 Task: Choose the host language as Russian.
Action: Mouse moved to (587, 209)
Screenshot: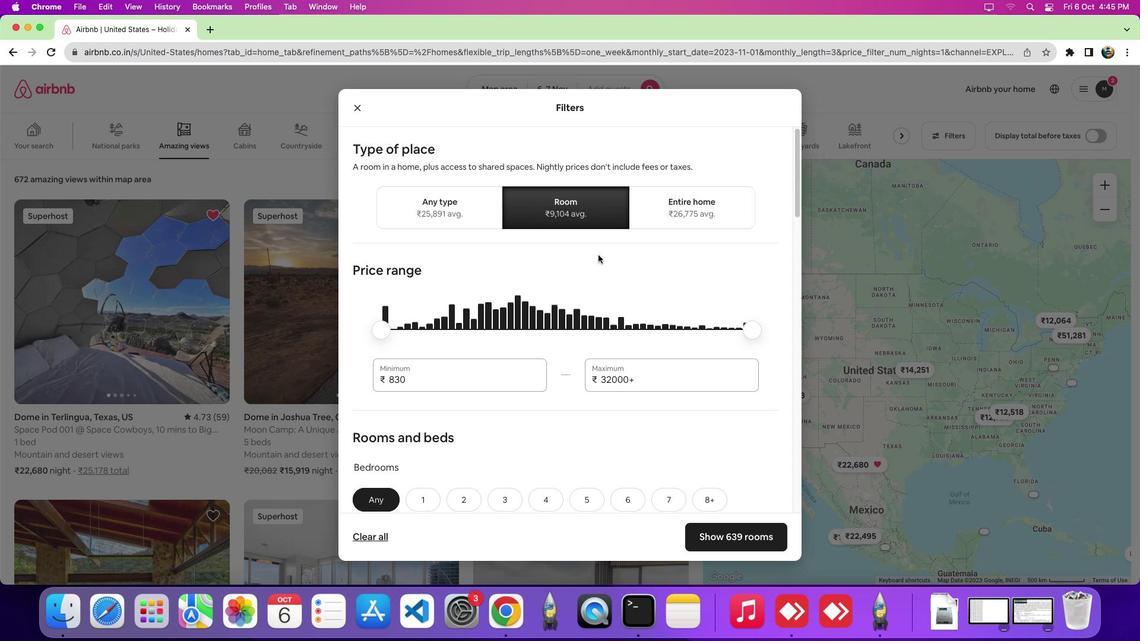 
Action: Mouse pressed left at (587, 209)
Screenshot: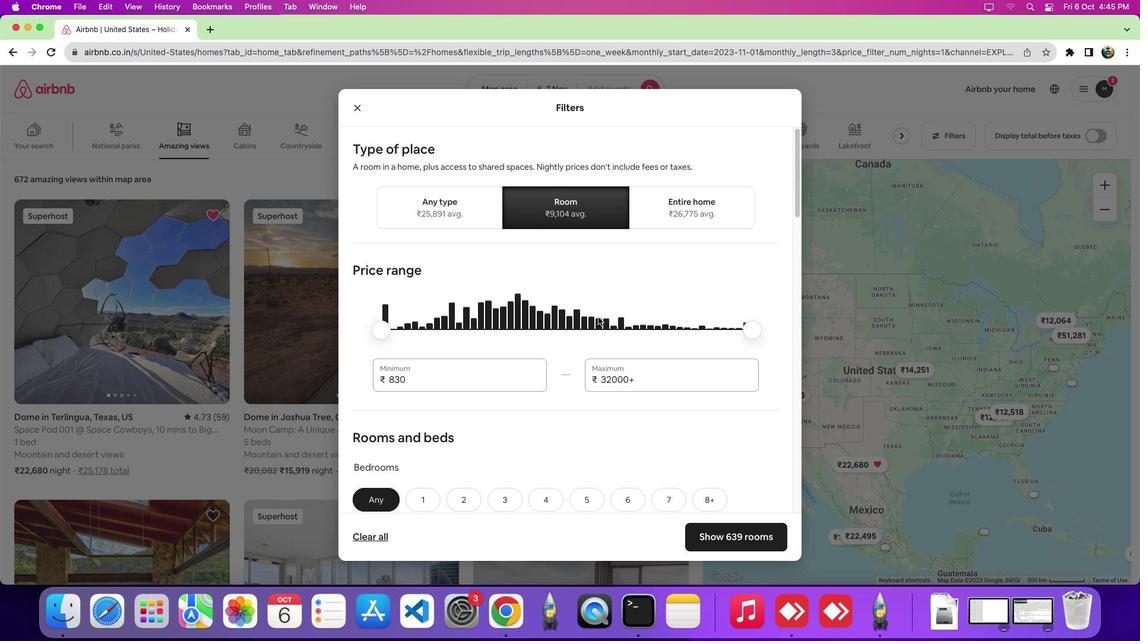 
Action: Mouse moved to (598, 376)
Screenshot: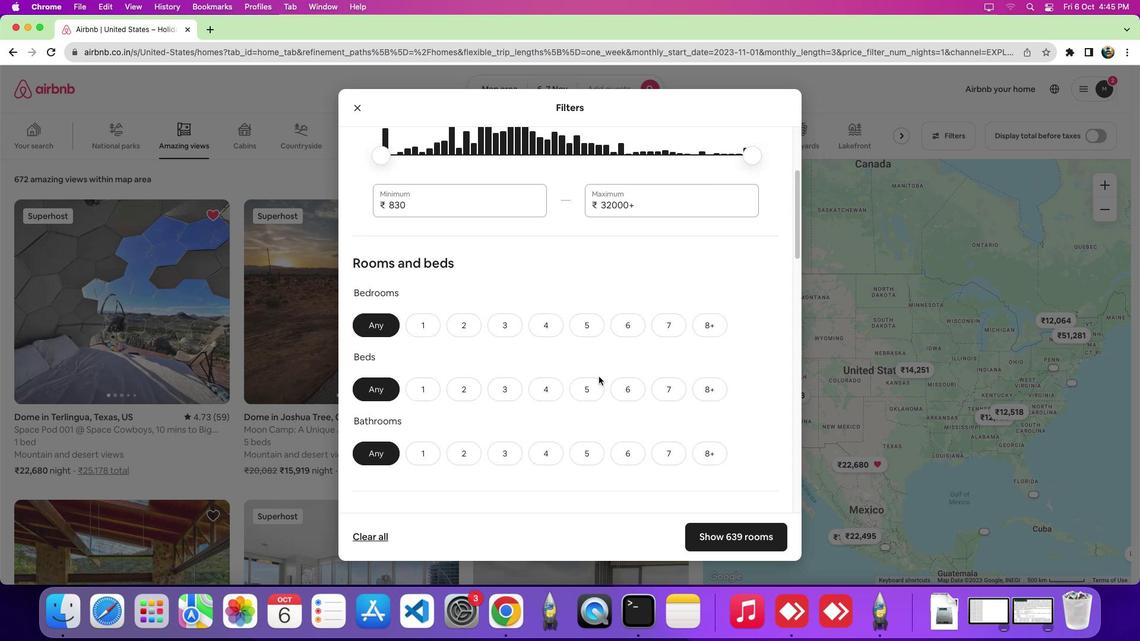 
Action: Mouse scrolled (598, 376) with delta (0, 0)
Screenshot: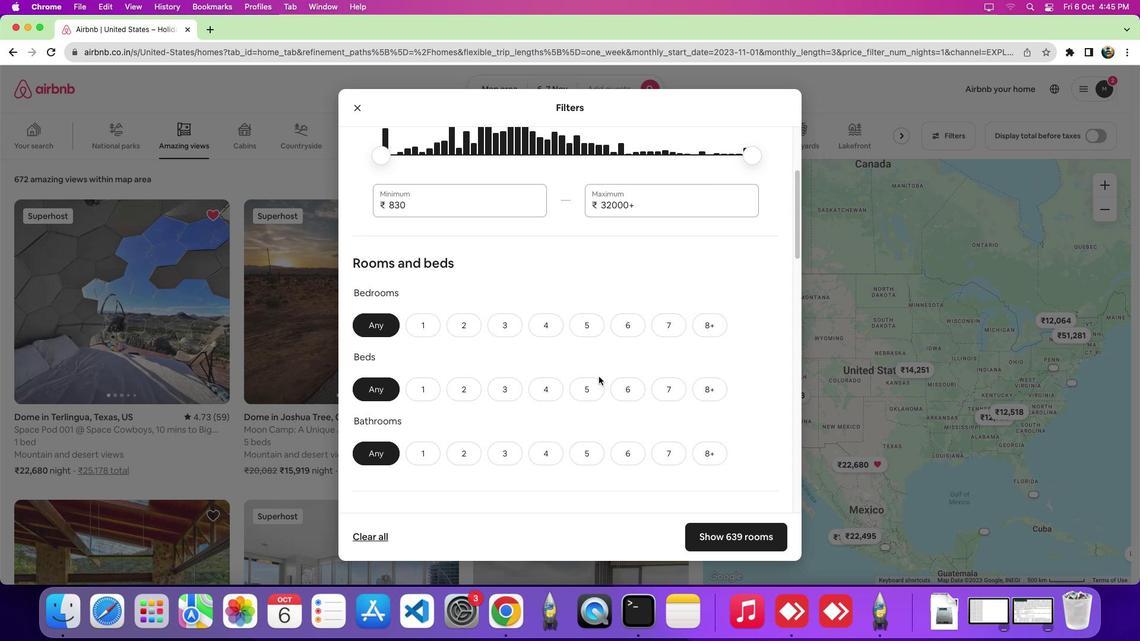 
Action: Mouse scrolled (598, 376) with delta (0, 0)
Screenshot: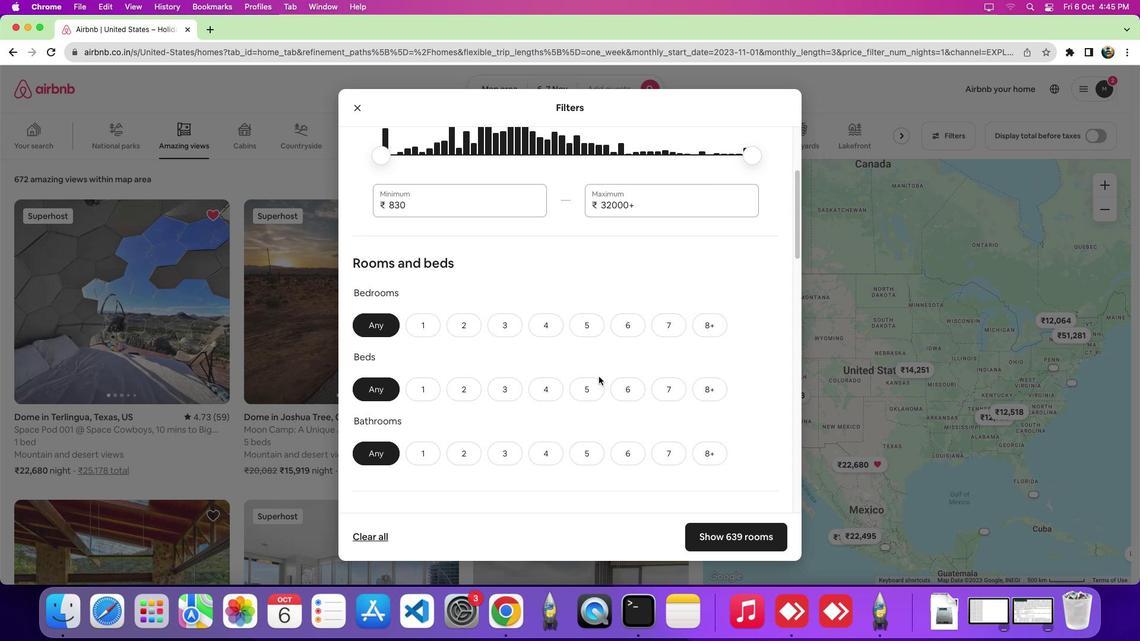 
Action: Mouse scrolled (598, 376) with delta (0, -2)
Screenshot: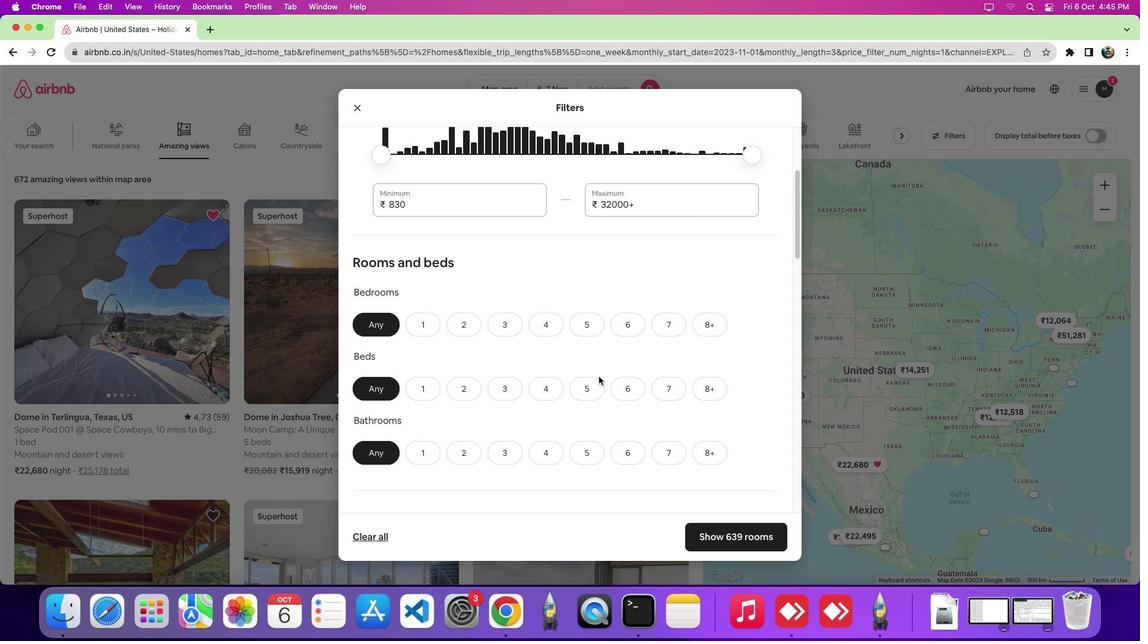 
Action: Mouse scrolled (598, 376) with delta (0, 0)
Screenshot: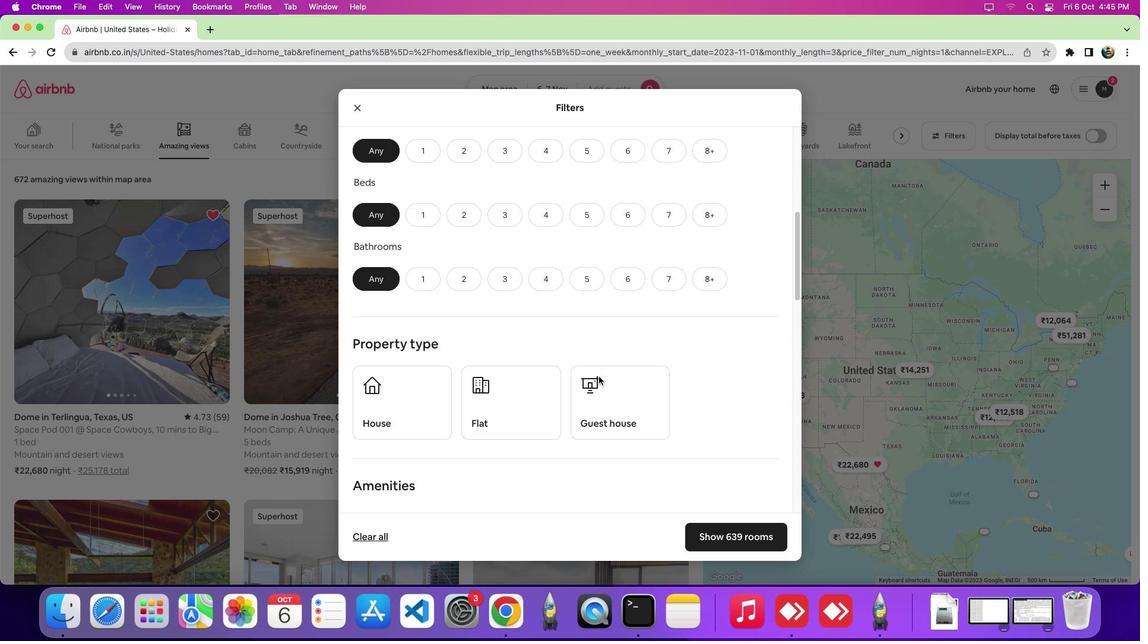 
Action: Mouse scrolled (598, 376) with delta (0, 0)
Screenshot: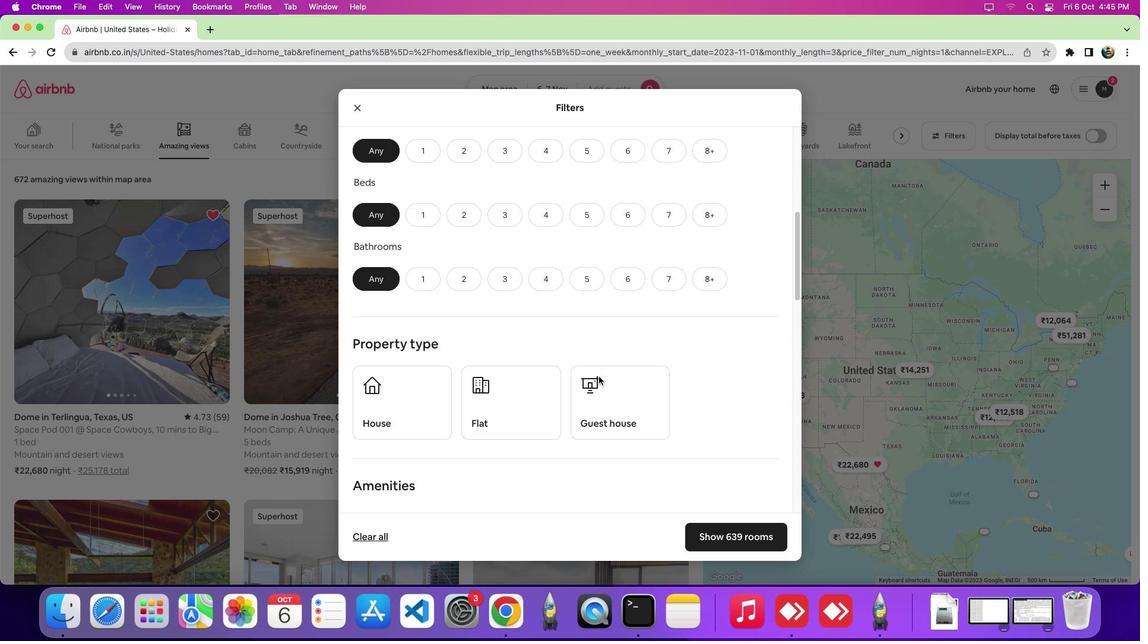 
Action: Mouse scrolled (598, 376) with delta (0, -2)
Screenshot: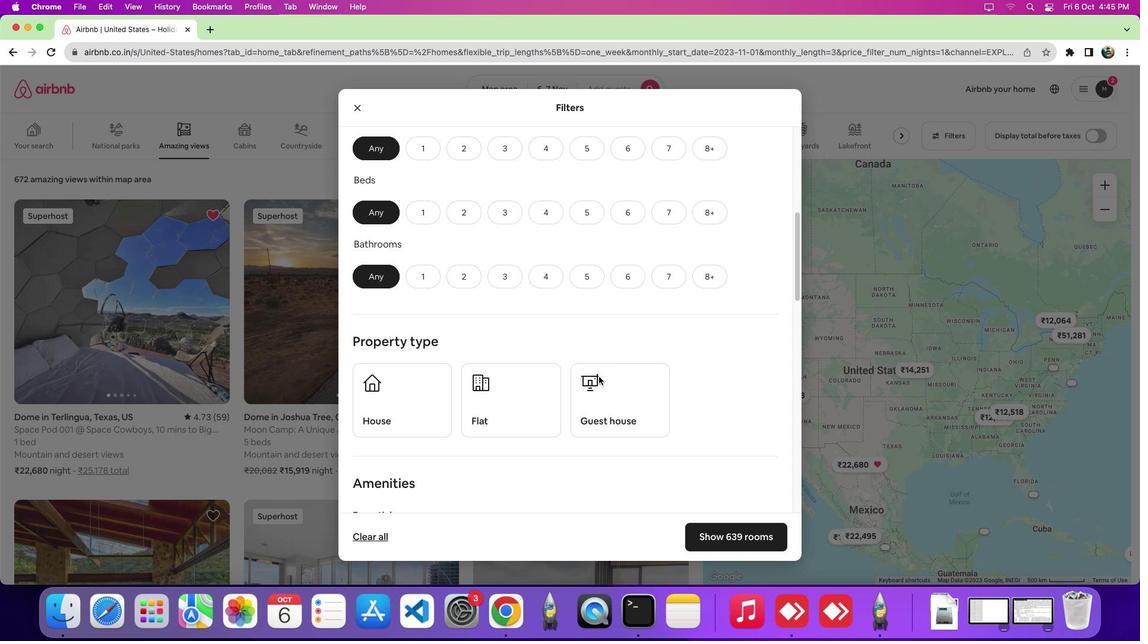 
Action: Mouse scrolled (598, 376) with delta (0, 0)
Screenshot: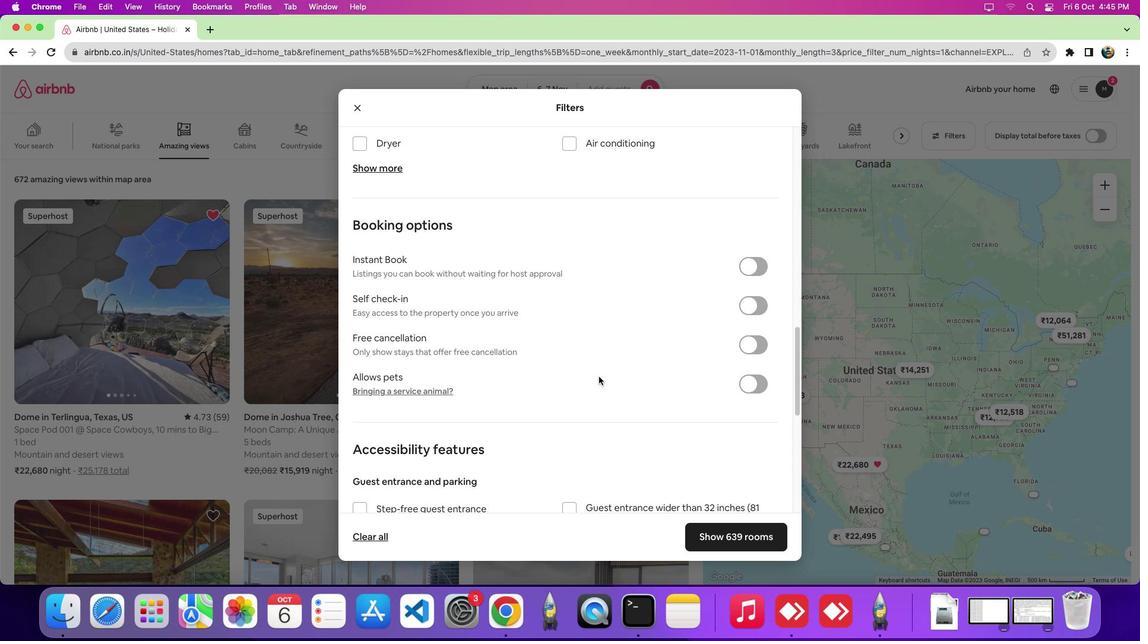 
Action: Mouse scrolled (598, 376) with delta (0, 0)
Screenshot: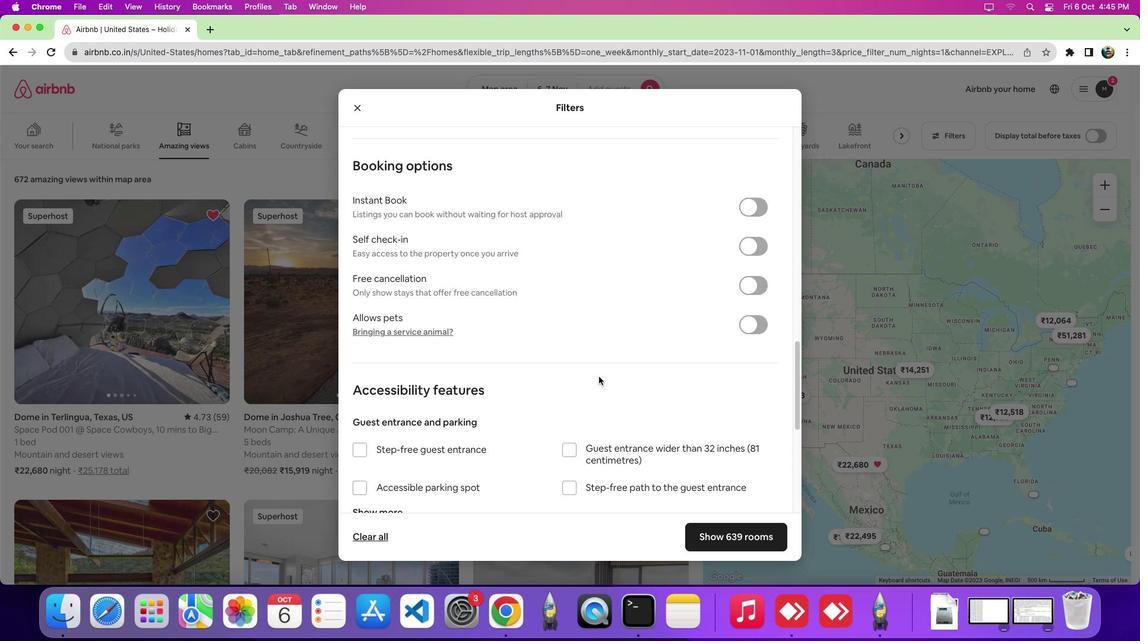 
Action: Mouse scrolled (598, 376) with delta (0, -4)
Screenshot: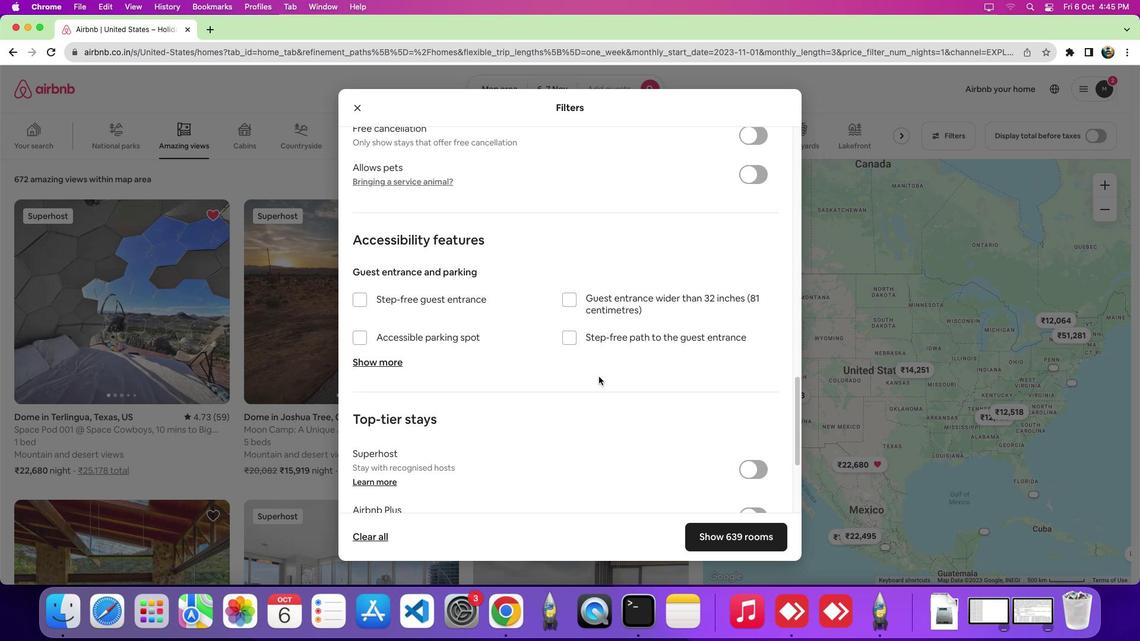 
Action: Mouse scrolled (598, 376) with delta (0, -6)
Screenshot: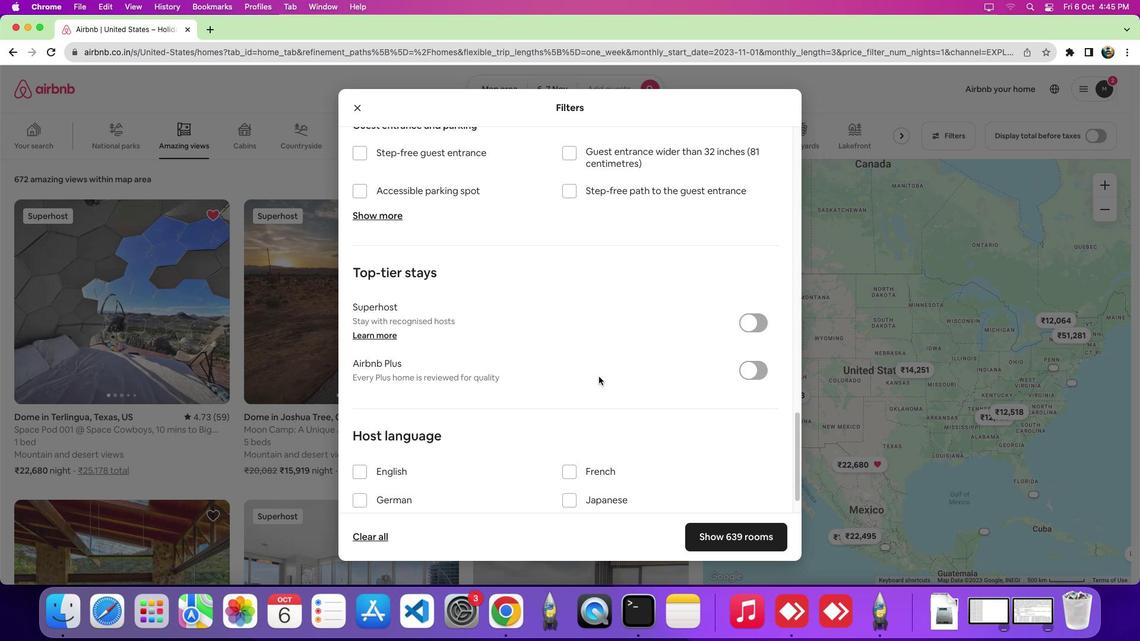 
Action: Mouse scrolled (598, 376) with delta (0, 0)
Screenshot: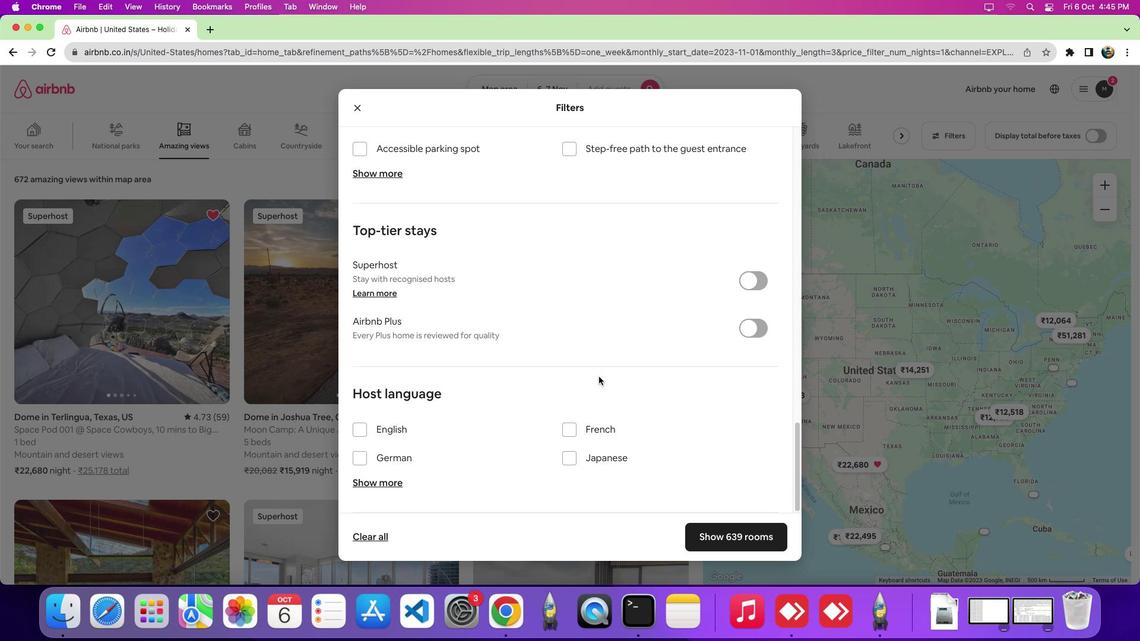 
Action: Mouse scrolled (598, 376) with delta (0, -1)
Screenshot: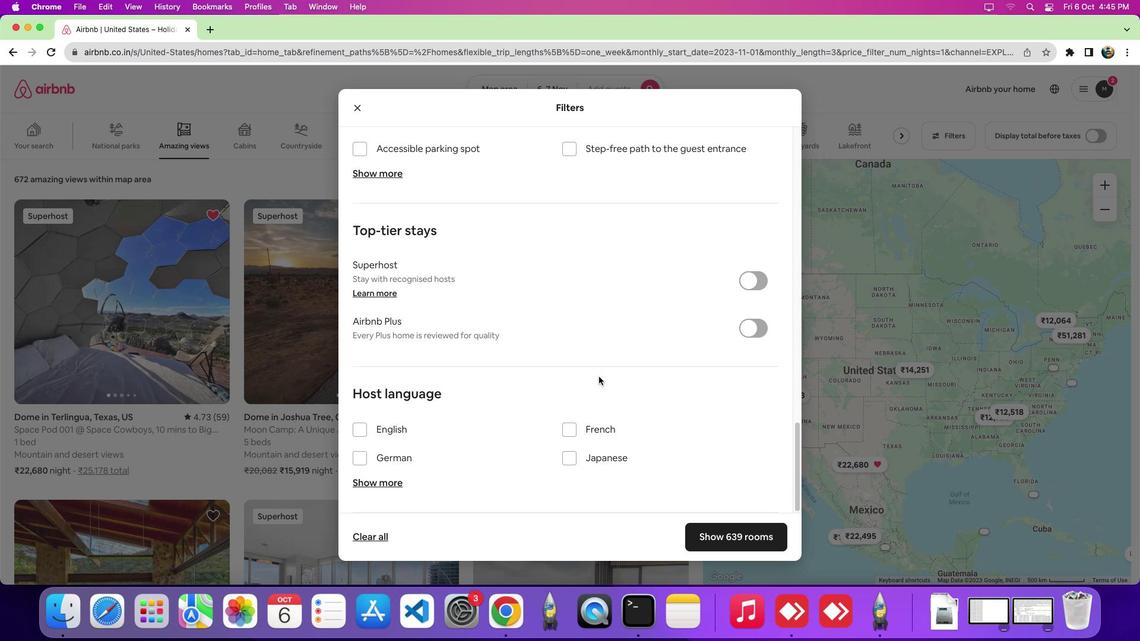 
Action: Mouse scrolled (598, 376) with delta (0, -5)
Screenshot: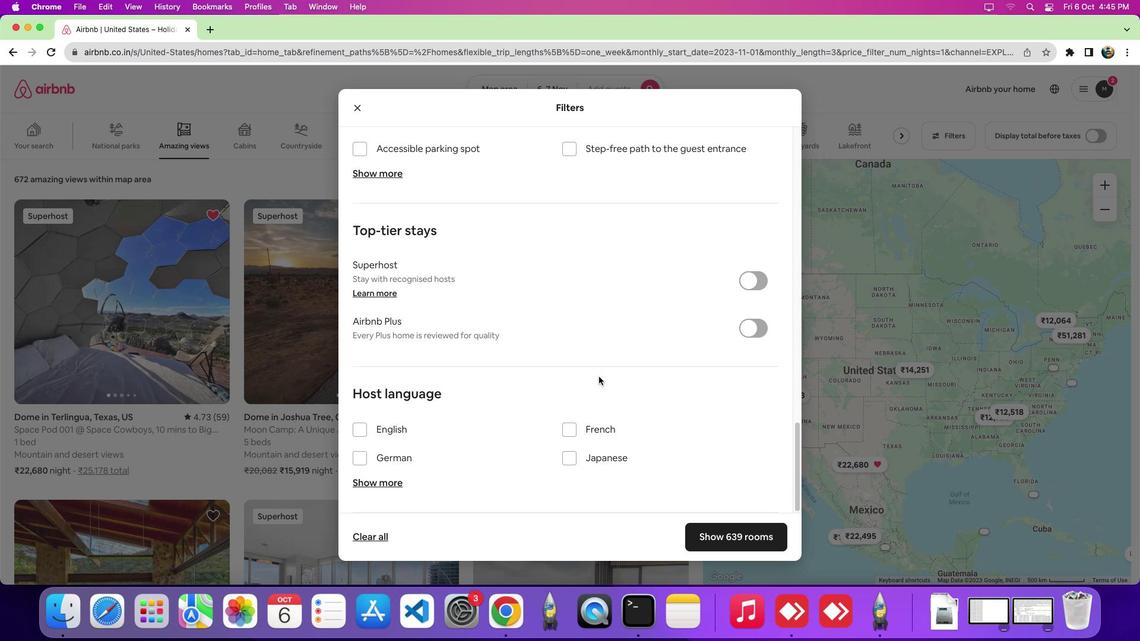 
Action: Mouse scrolled (598, 376) with delta (0, -8)
Screenshot: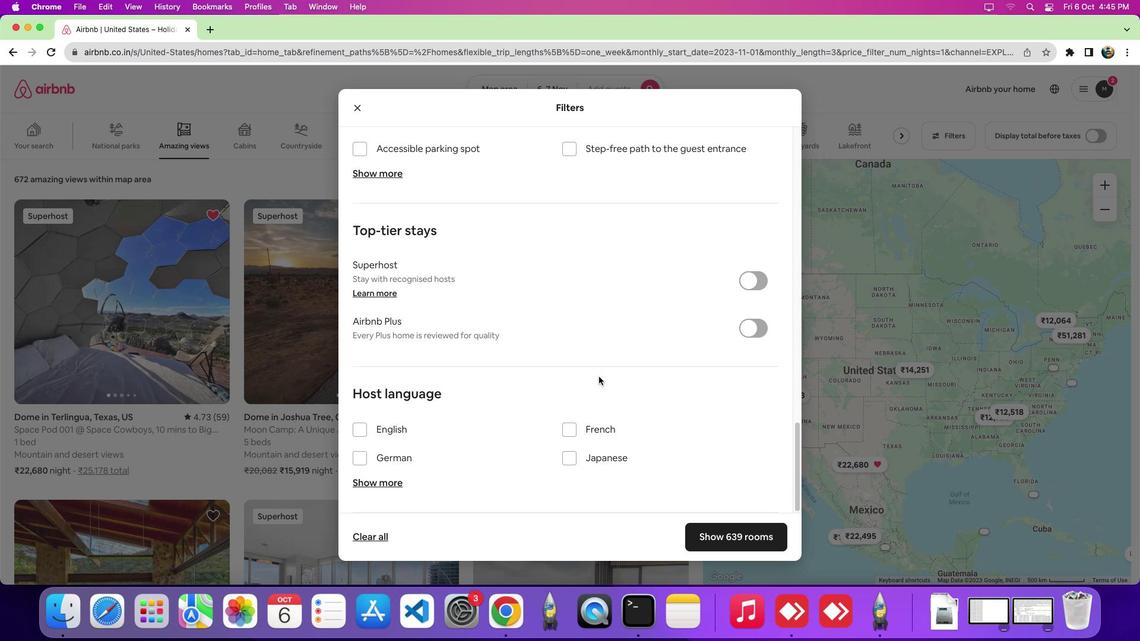 
Action: Mouse moved to (384, 478)
Screenshot: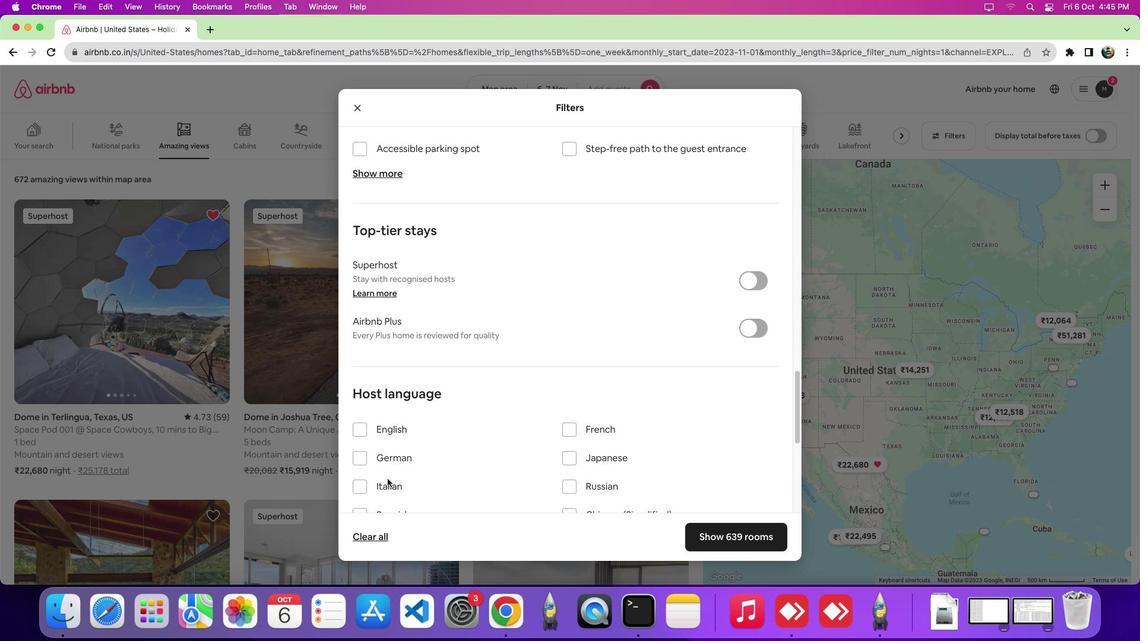 
Action: Mouse pressed left at (384, 478)
Screenshot: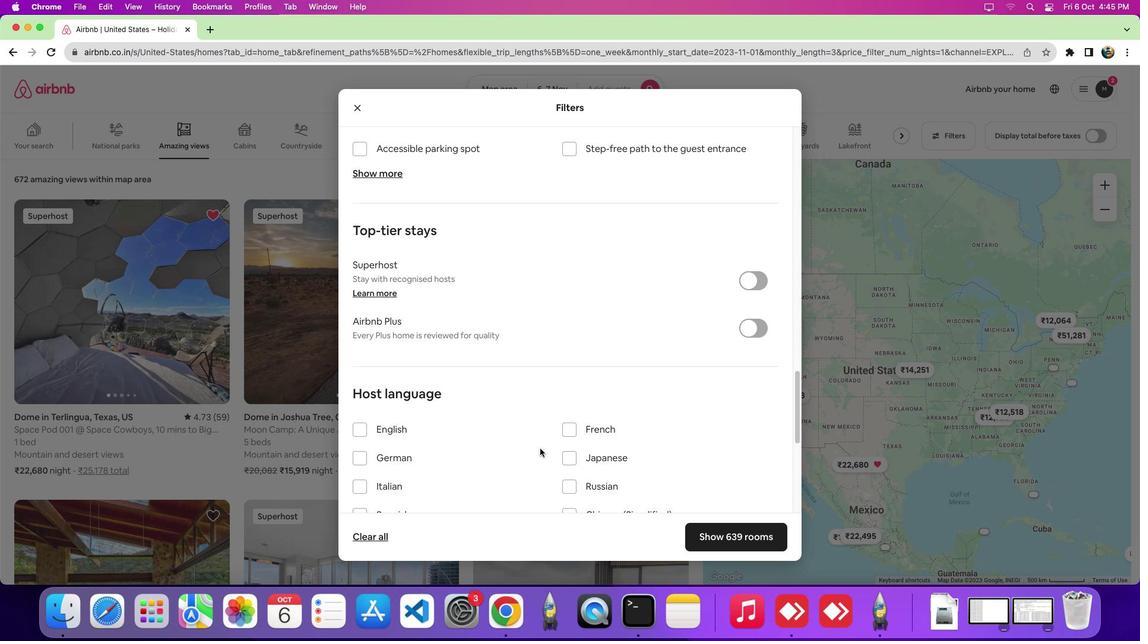 
Action: Mouse moved to (540, 449)
Screenshot: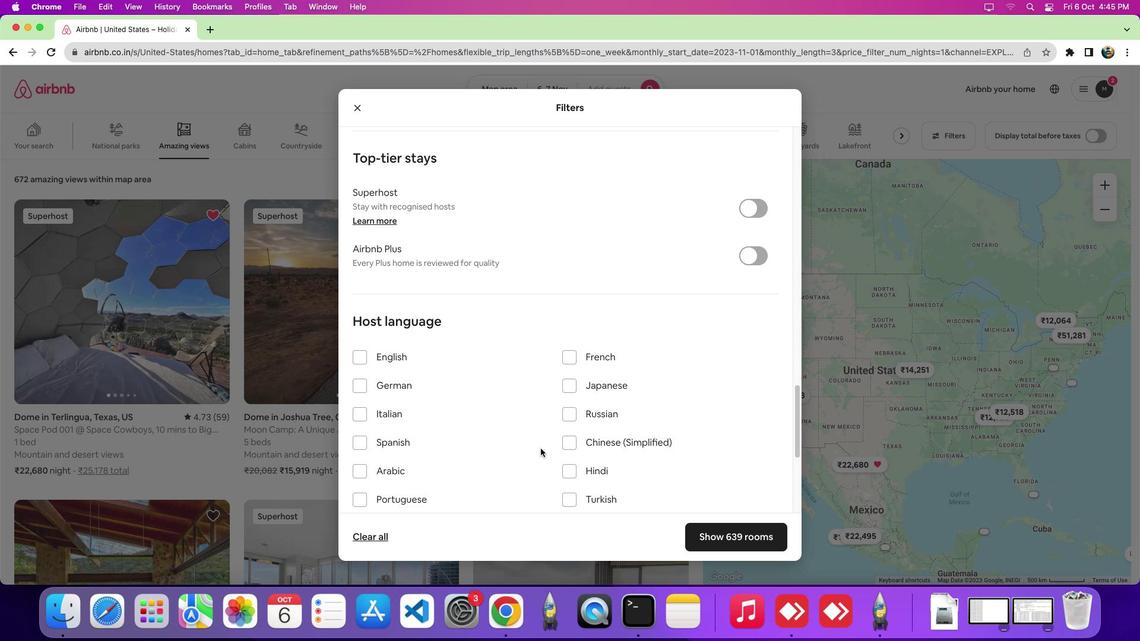 
Action: Mouse scrolled (540, 449) with delta (0, 0)
Screenshot: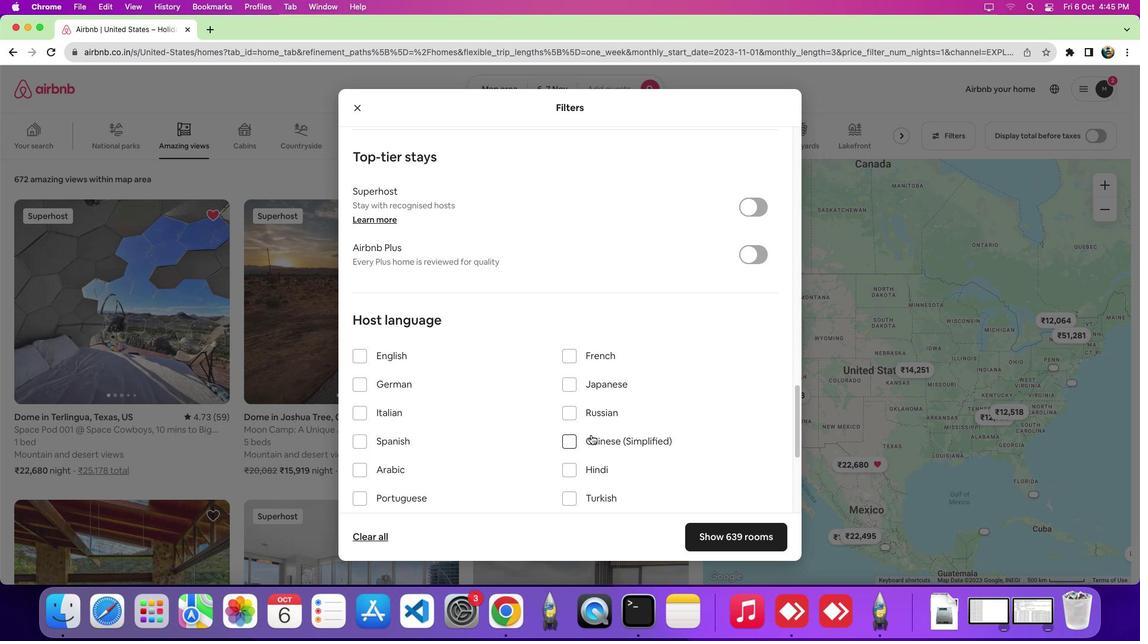 
Action: Mouse scrolled (540, 449) with delta (0, 0)
Screenshot: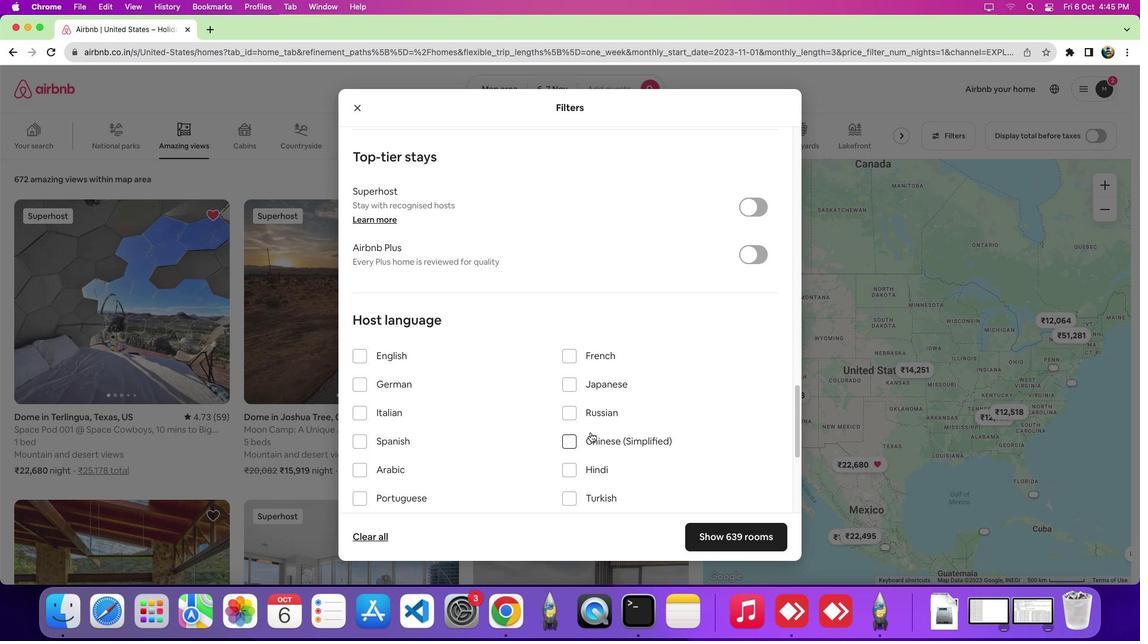 
Action: Mouse scrolled (540, 449) with delta (0, 0)
Screenshot: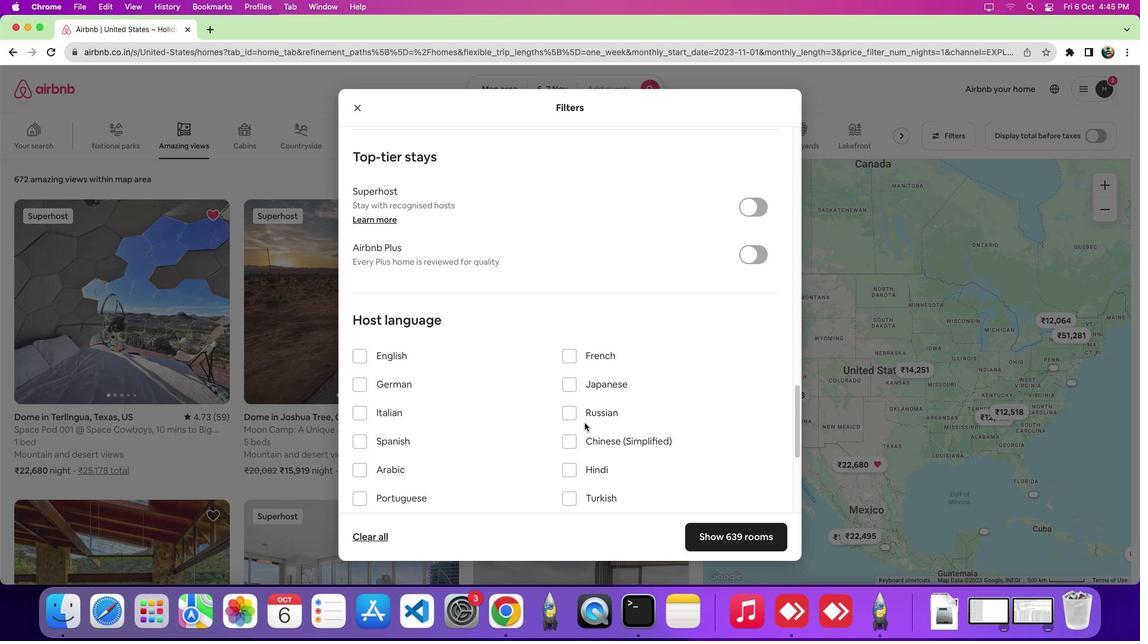 
Action: Mouse moved to (576, 414)
Screenshot: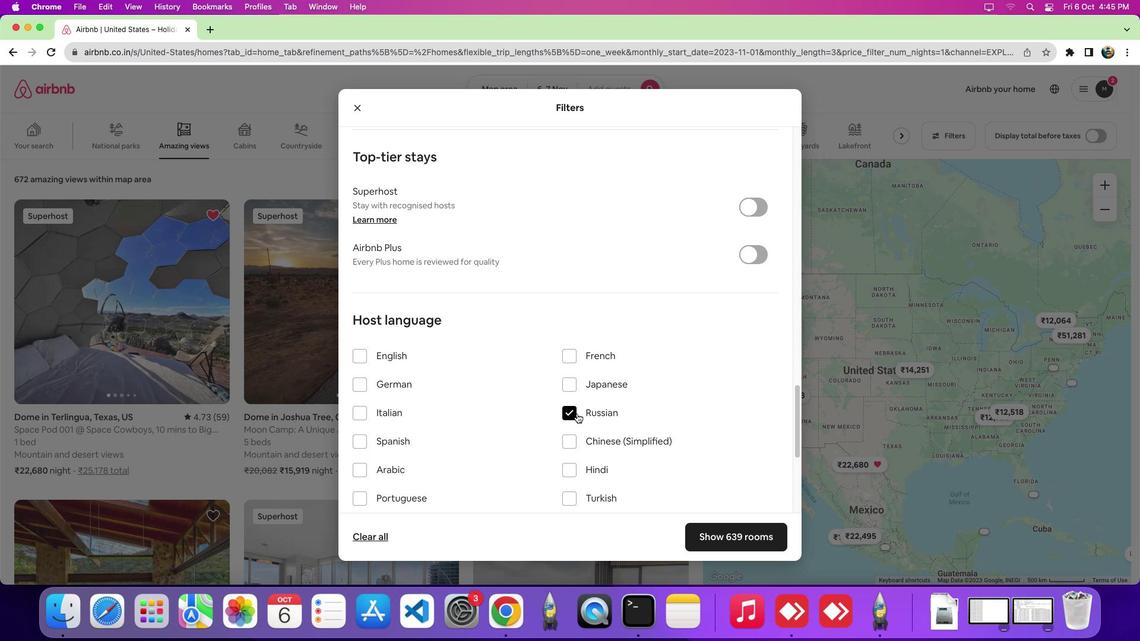 
Action: Mouse pressed left at (576, 414)
Screenshot: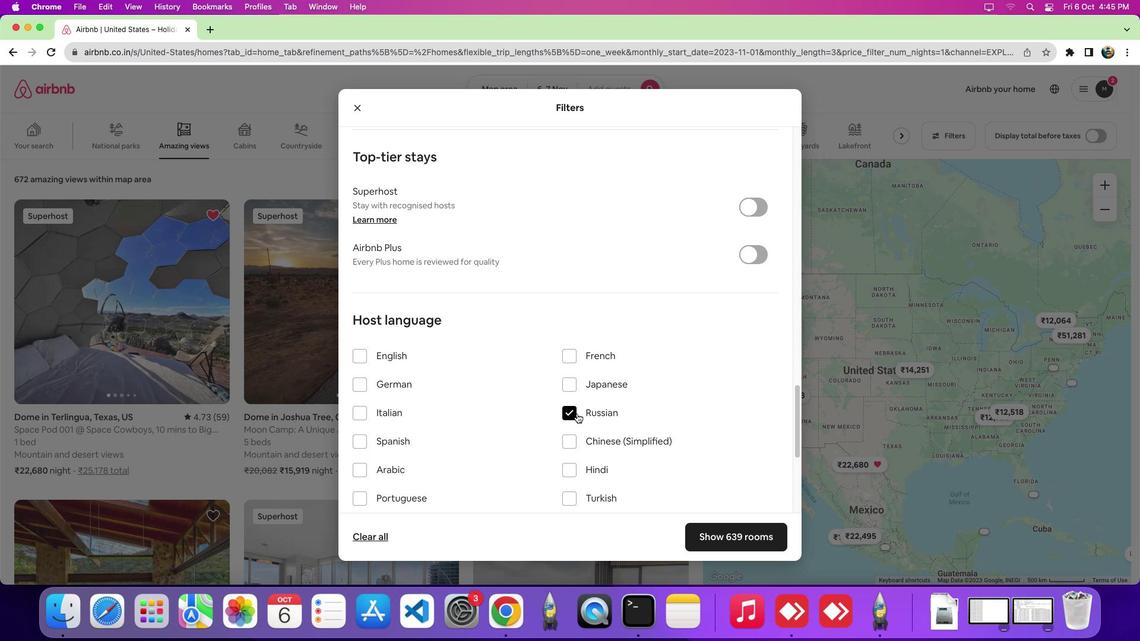
